 Task: Select the openOnFirstSeassionStart option in the open debug.
Action: Mouse moved to (23, 634)
Screenshot: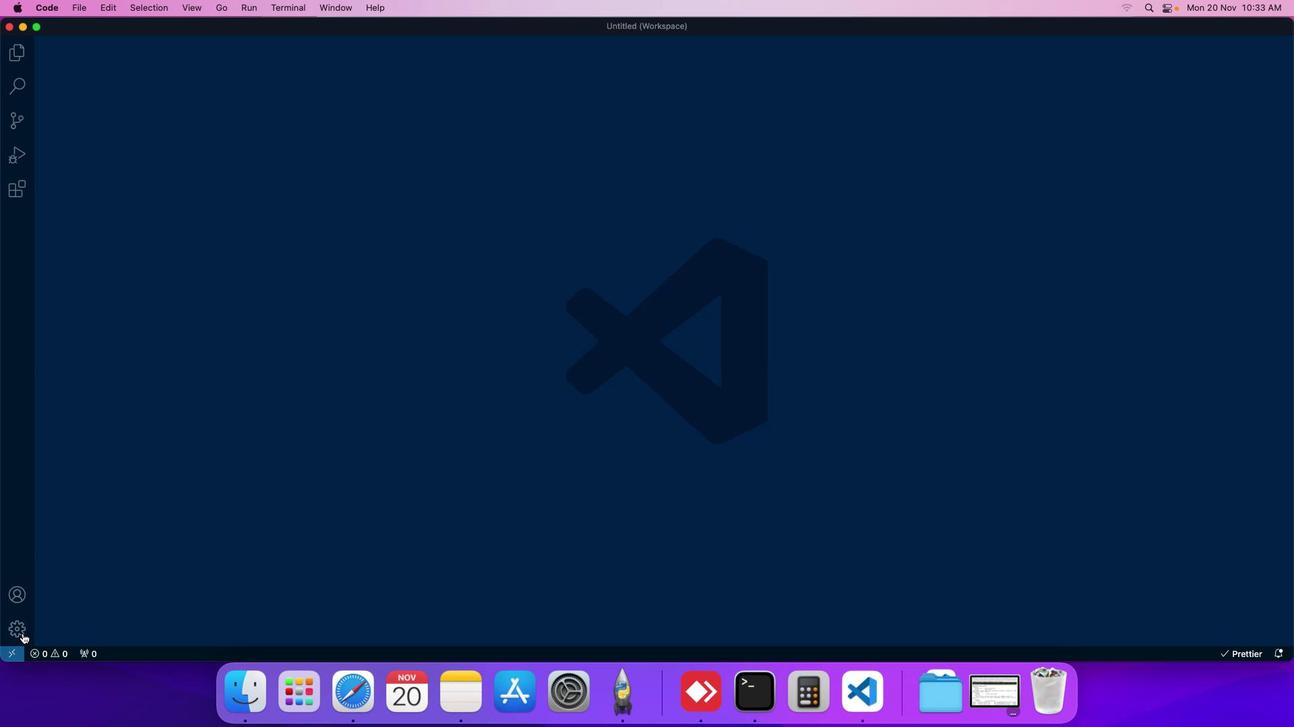 
Action: Mouse pressed left at (23, 634)
Screenshot: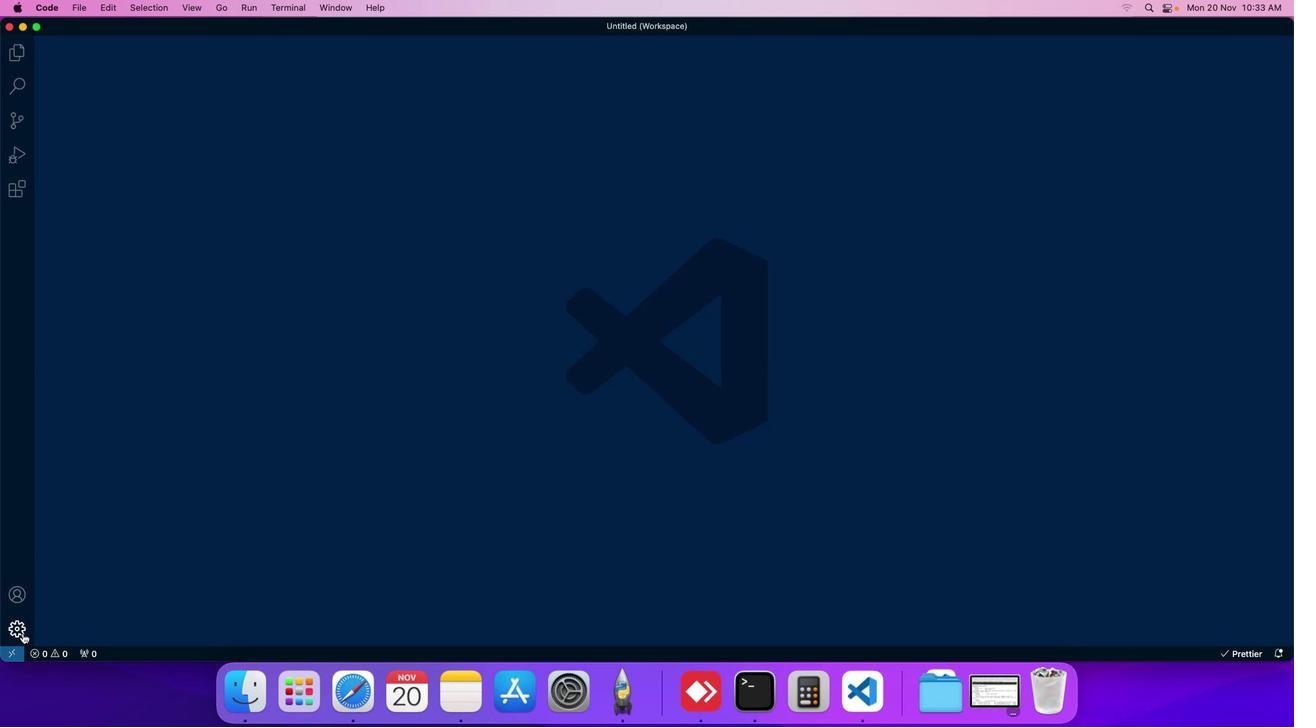 
Action: Mouse moved to (66, 531)
Screenshot: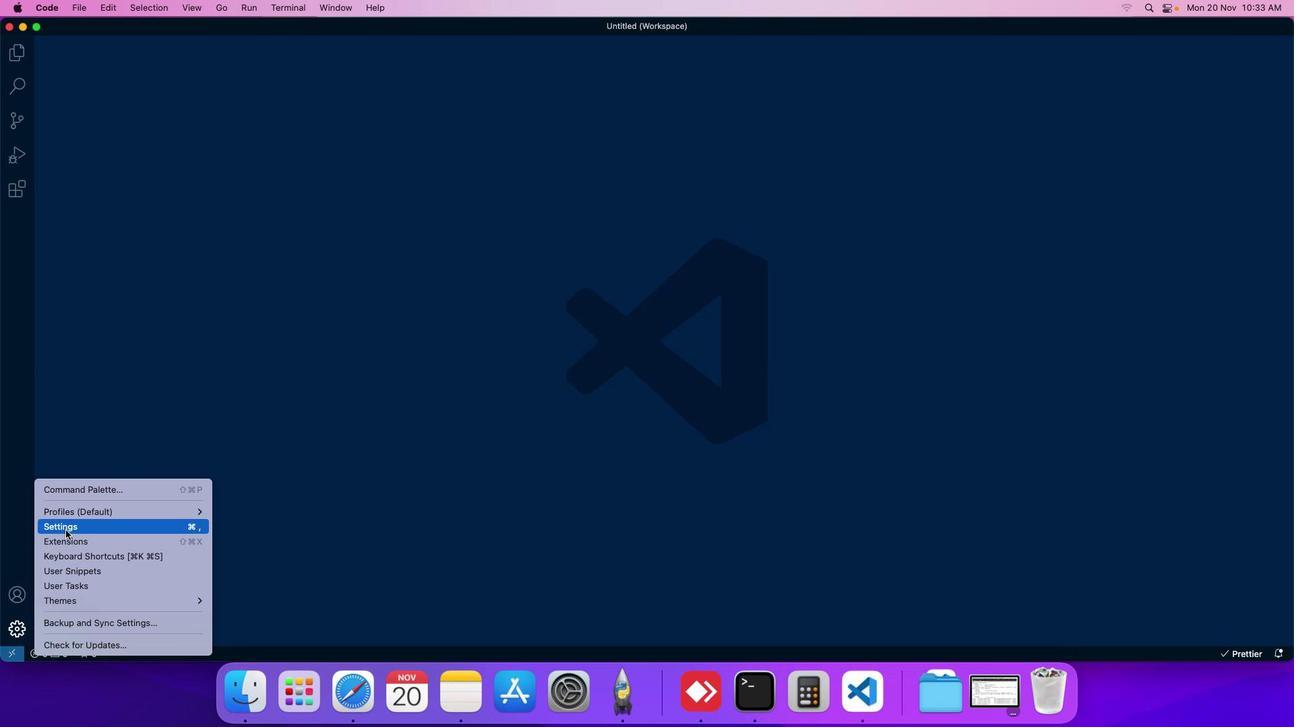 
Action: Mouse pressed left at (66, 531)
Screenshot: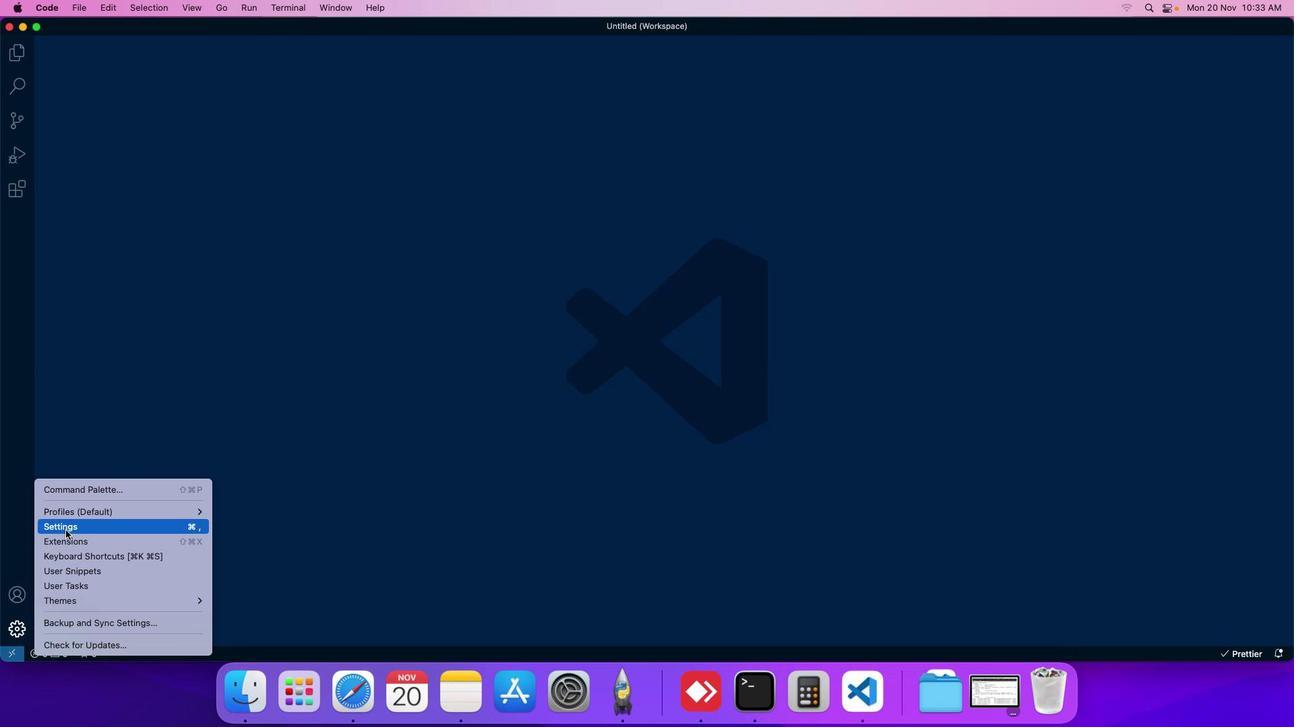 
Action: Mouse moved to (319, 106)
Screenshot: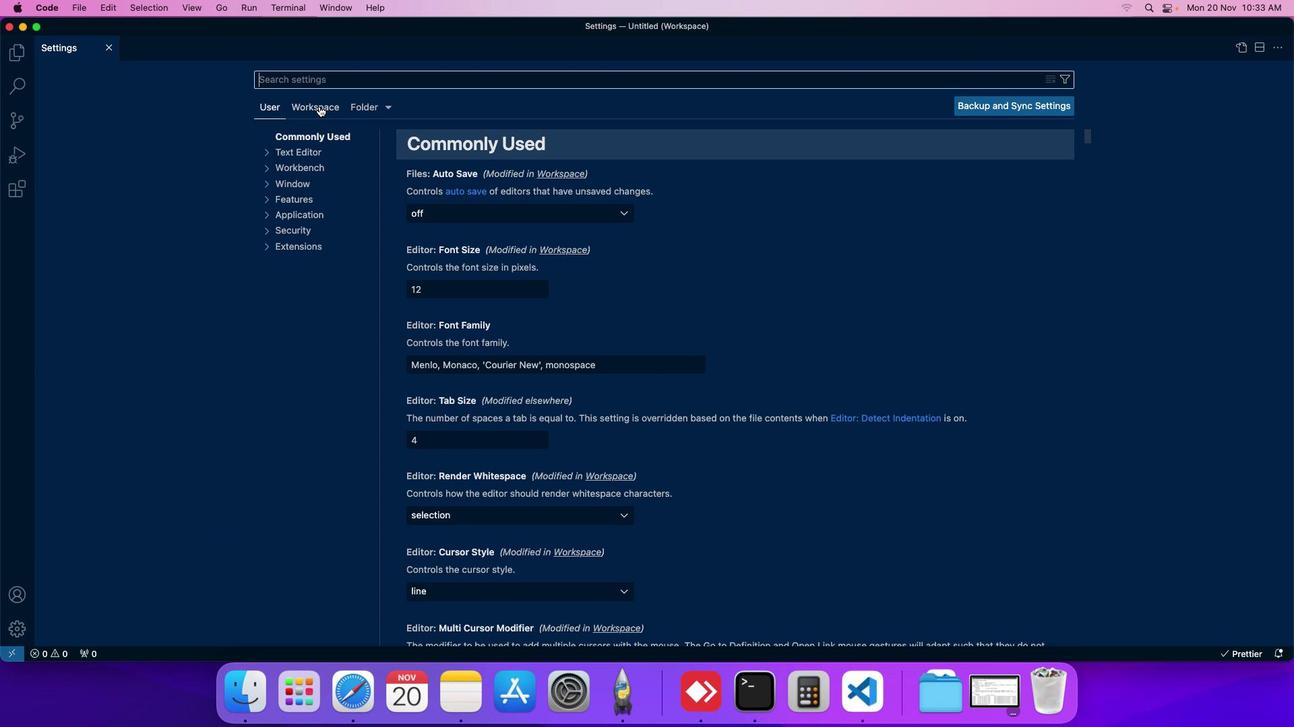 
Action: Mouse pressed left at (319, 106)
Screenshot: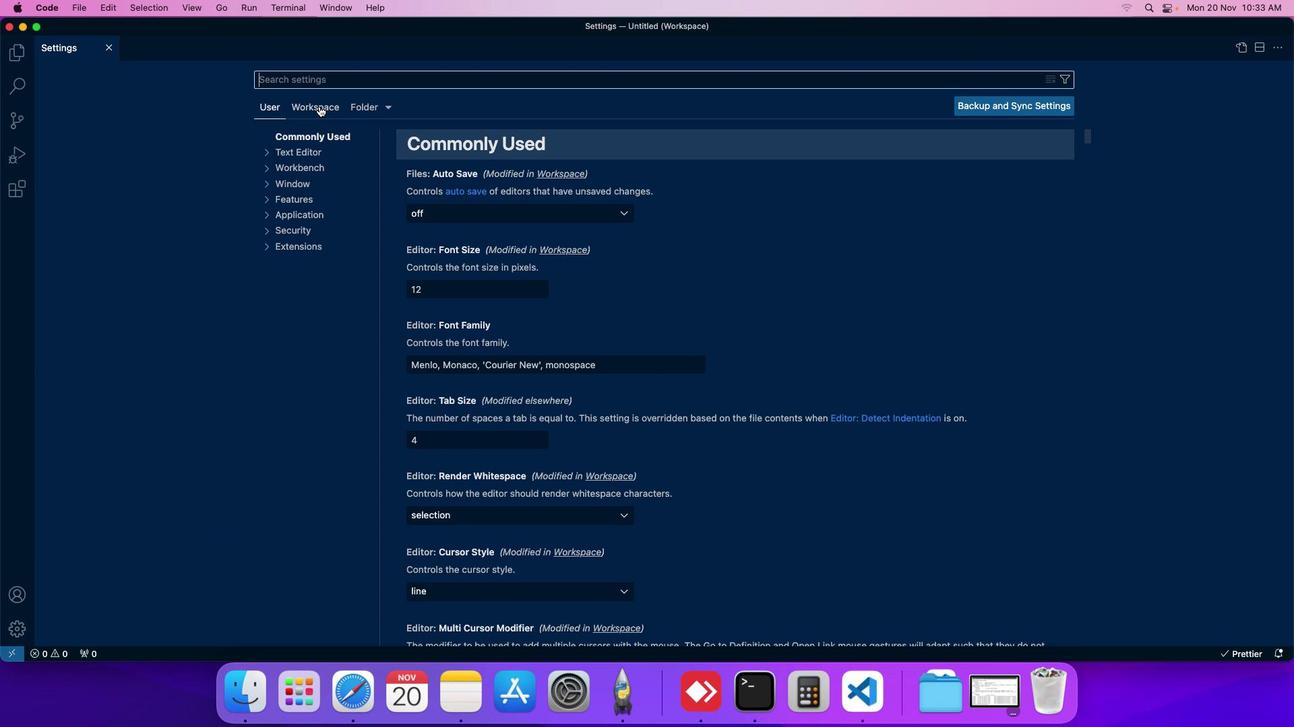 
Action: Mouse moved to (305, 199)
Screenshot: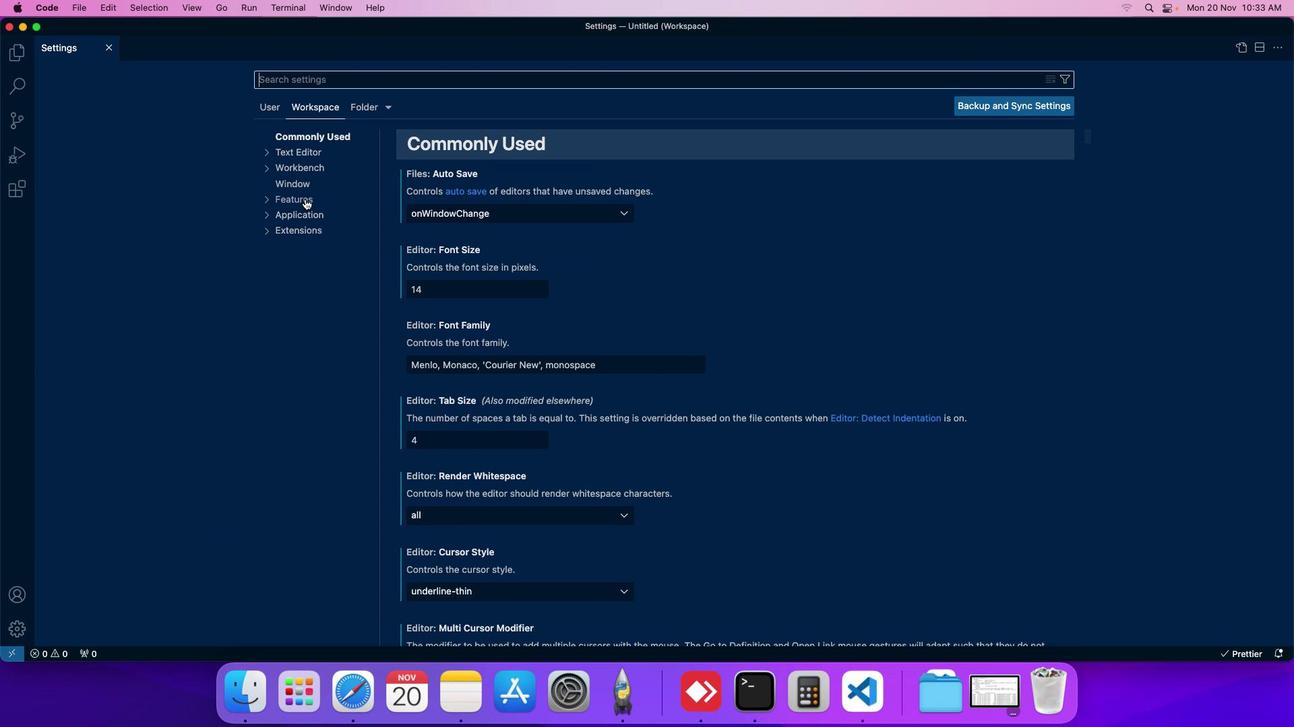 
Action: Mouse pressed left at (305, 199)
Screenshot: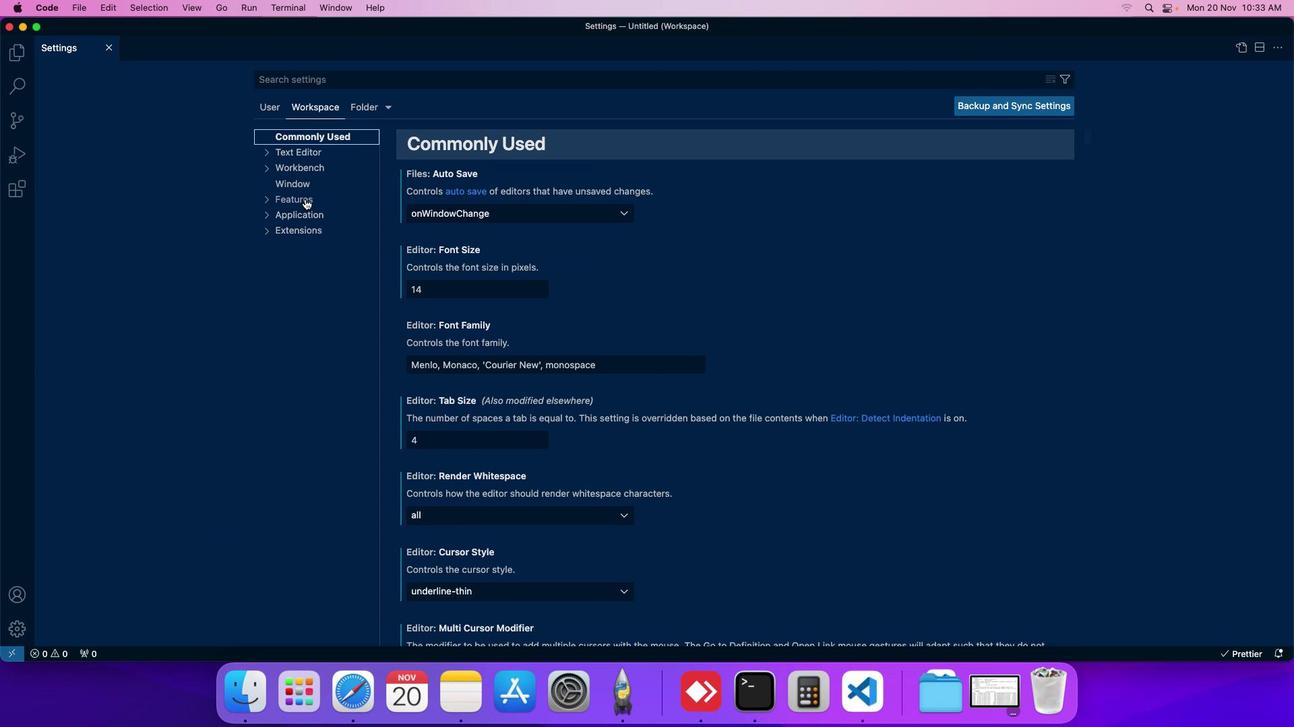 
Action: Mouse moved to (293, 262)
Screenshot: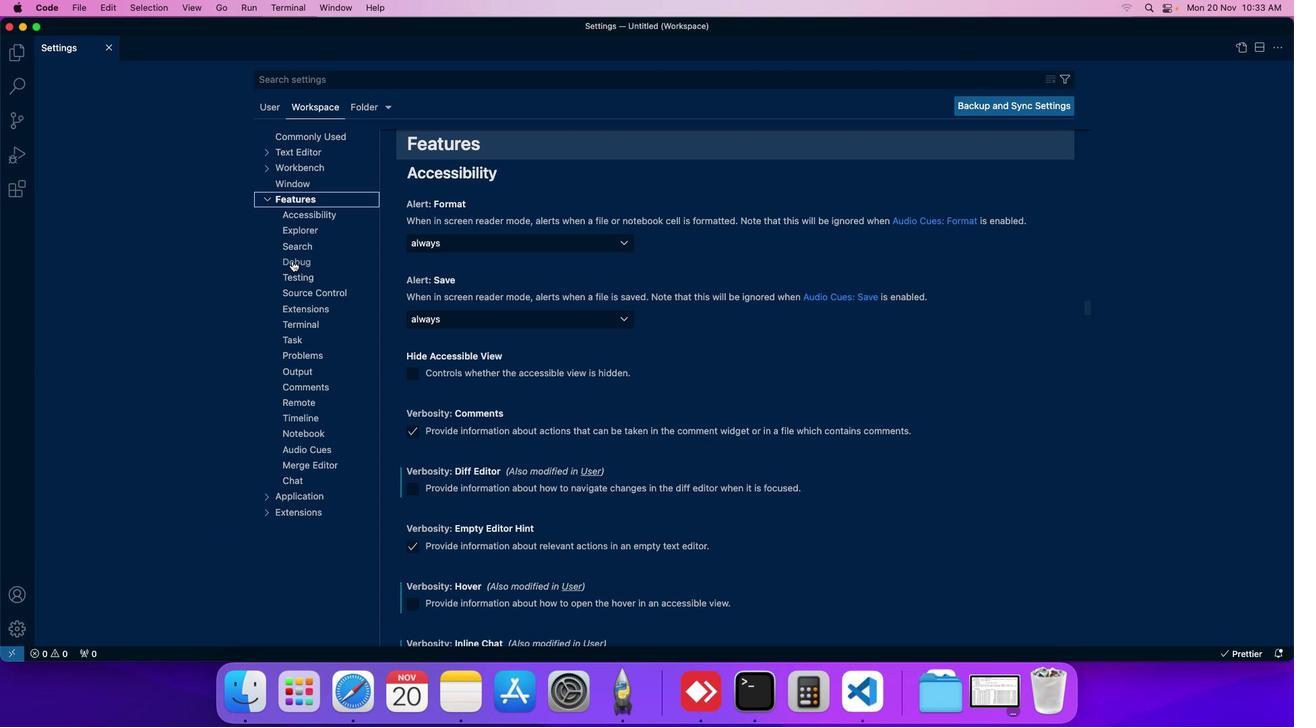 
Action: Mouse pressed left at (293, 262)
Screenshot: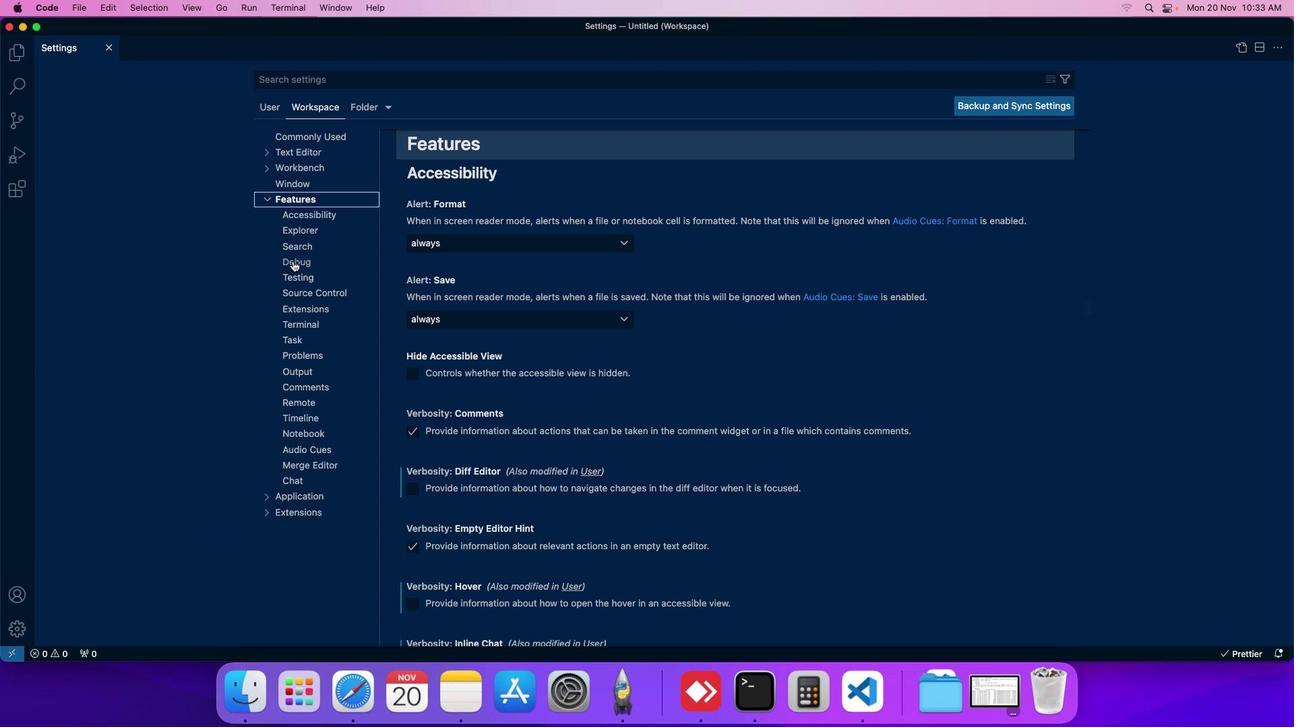 
Action: Mouse moved to (403, 285)
Screenshot: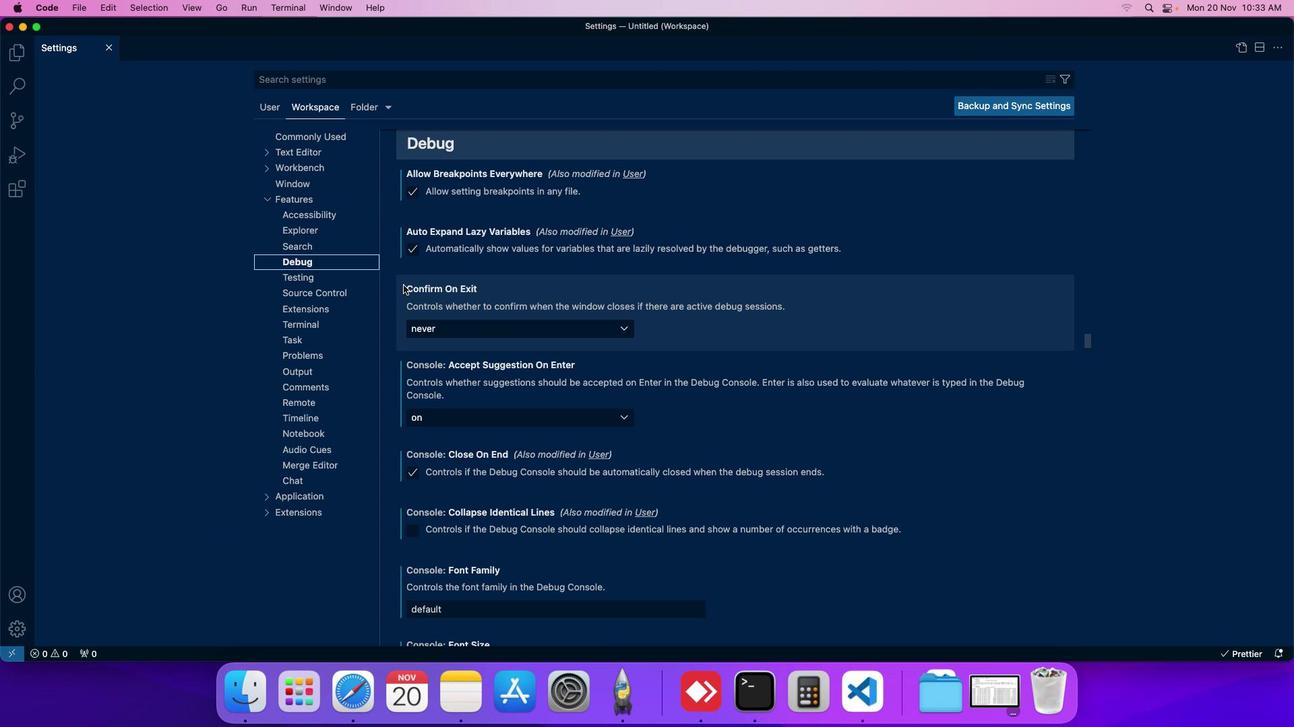
Action: Mouse scrolled (403, 285) with delta (0, 0)
Screenshot: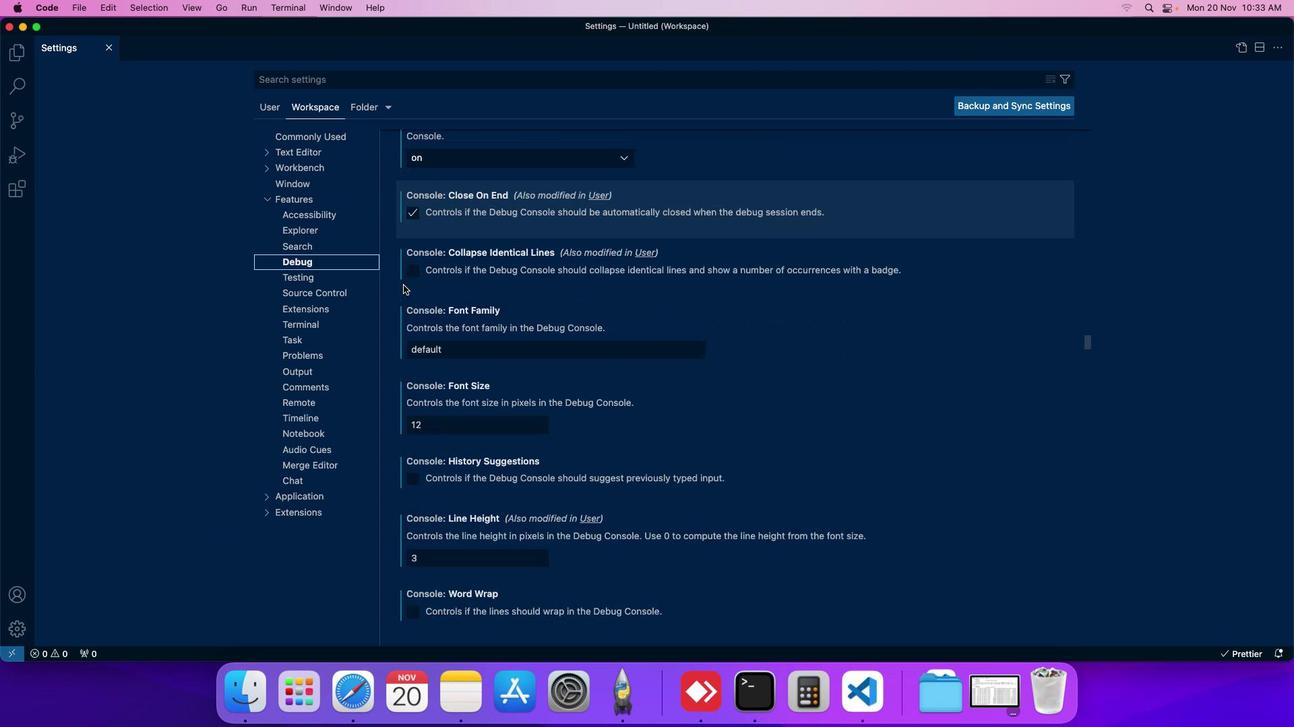 
Action: Mouse scrolled (403, 285) with delta (0, 0)
Screenshot: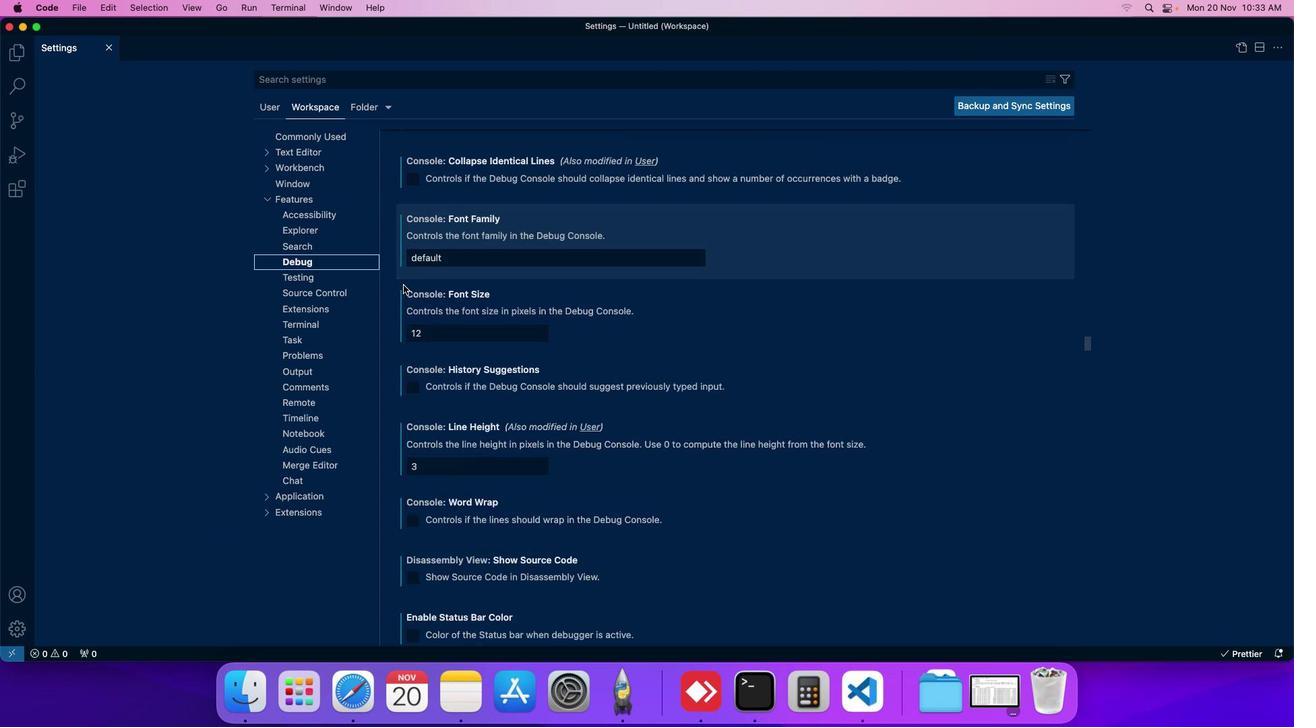 
Action: Mouse scrolled (403, 285) with delta (0, 0)
Screenshot: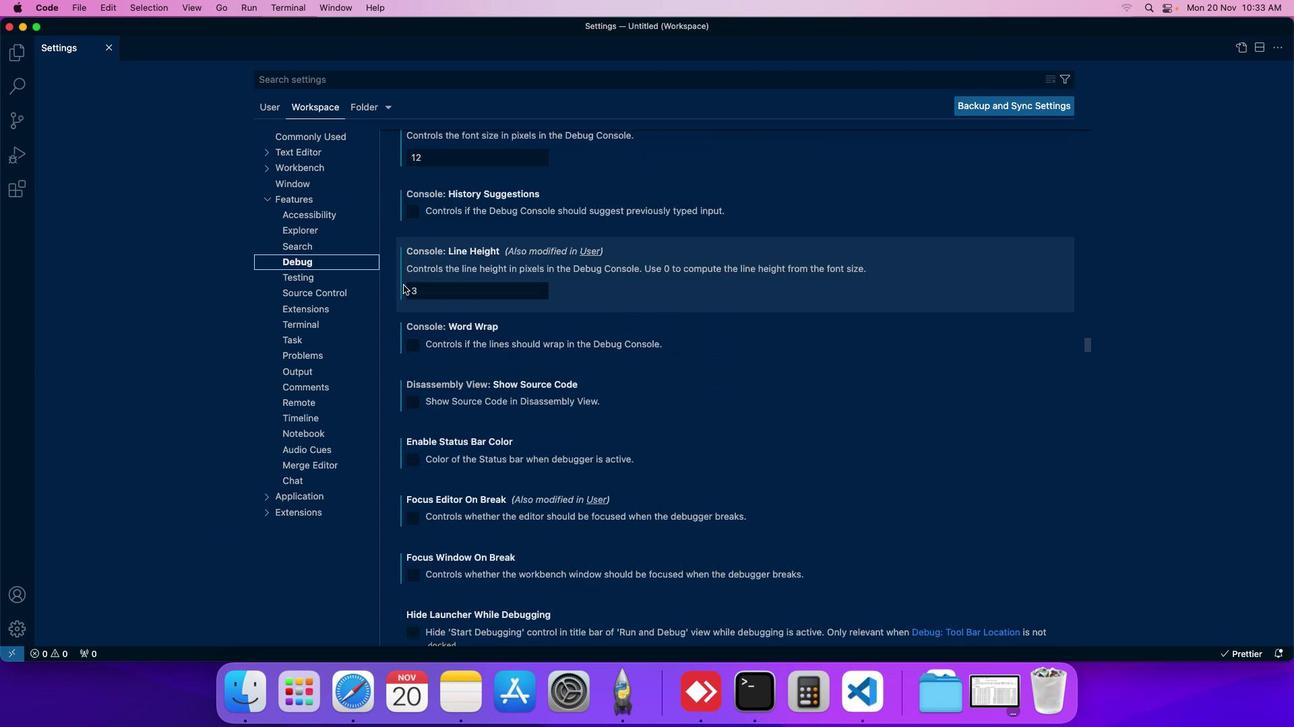 
Action: Mouse scrolled (403, 285) with delta (0, 0)
Screenshot: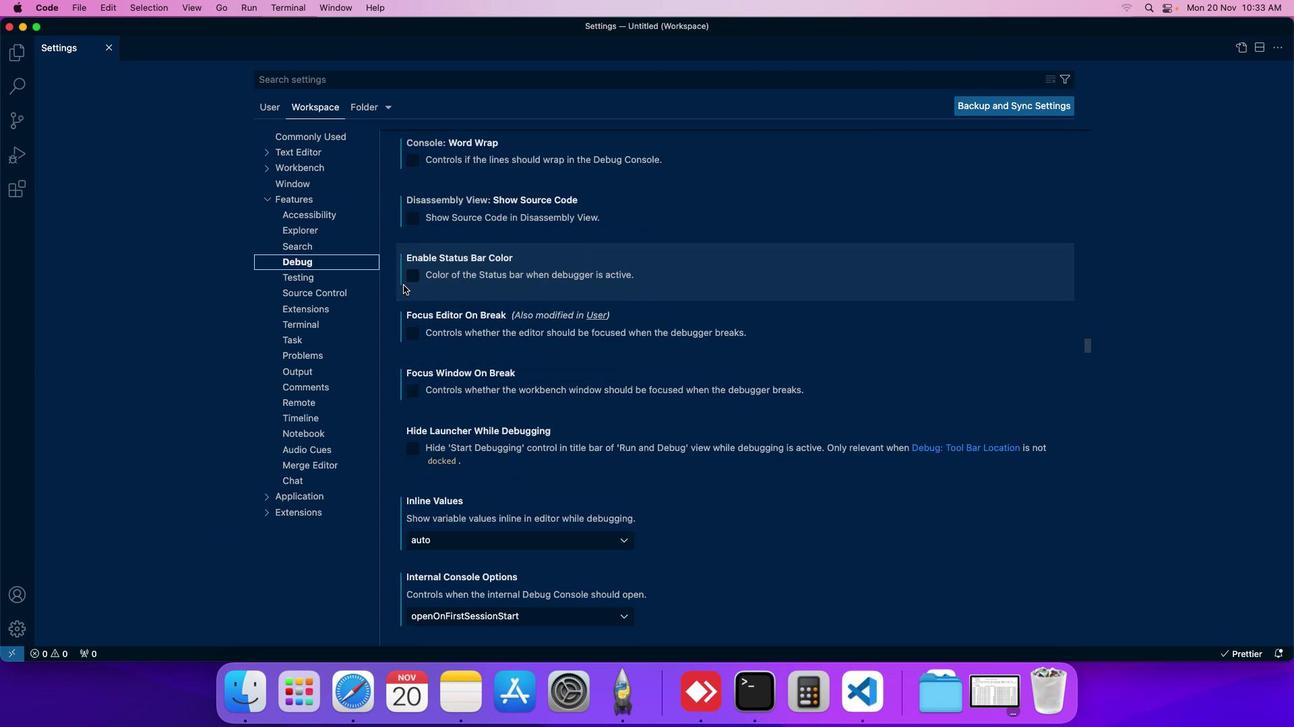 
Action: Mouse scrolled (403, 285) with delta (0, 0)
Screenshot: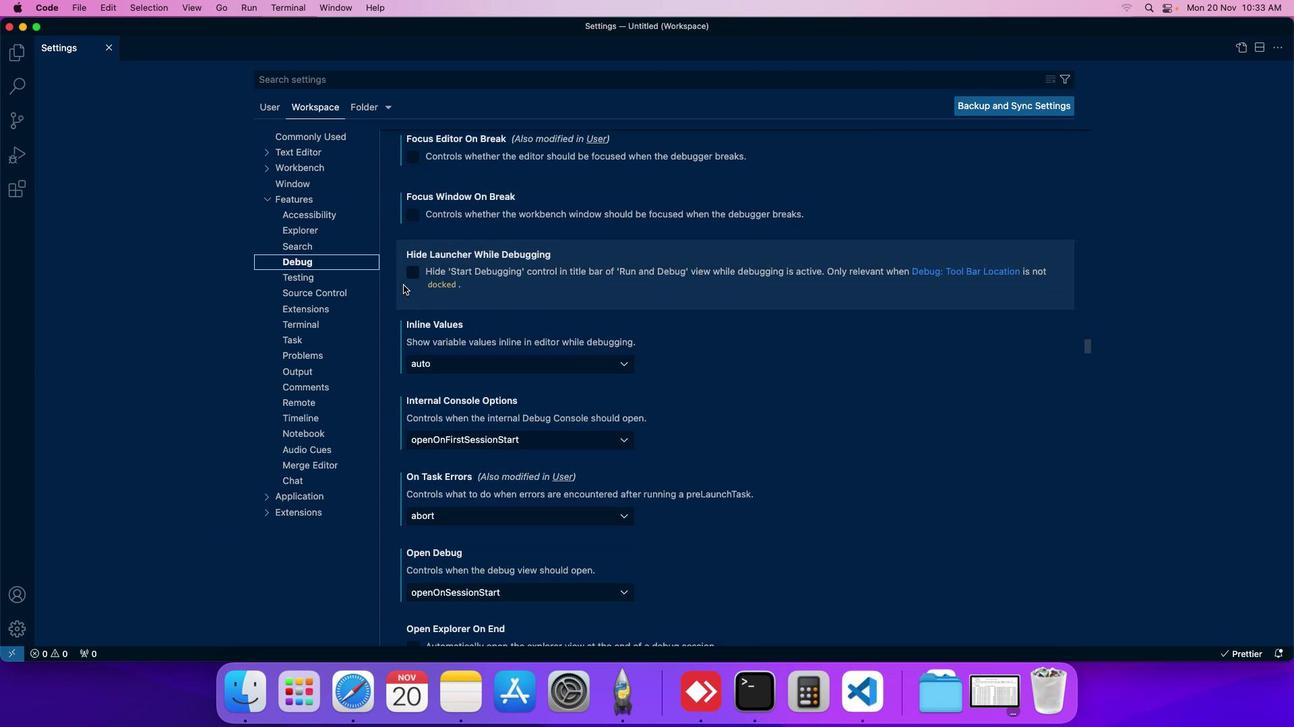 
Action: Mouse scrolled (403, 285) with delta (0, 0)
Screenshot: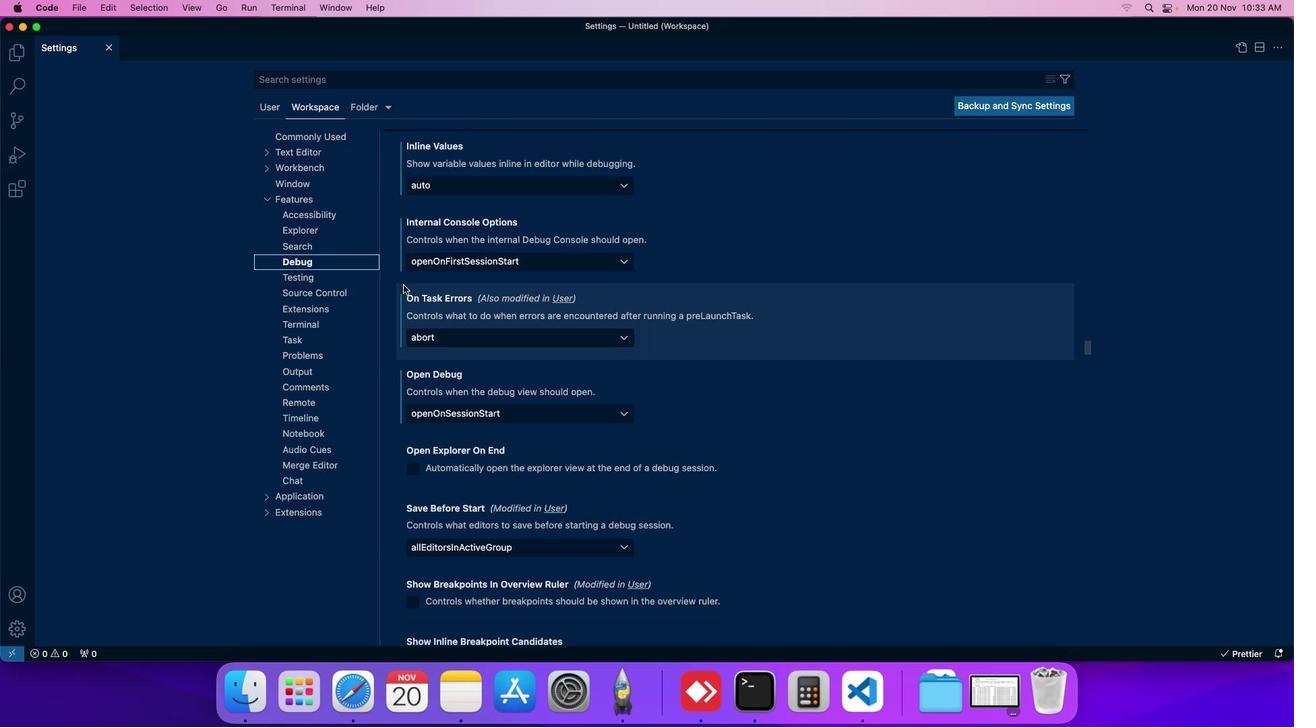 
Action: Mouse moved to (477, 300)
Screenshot: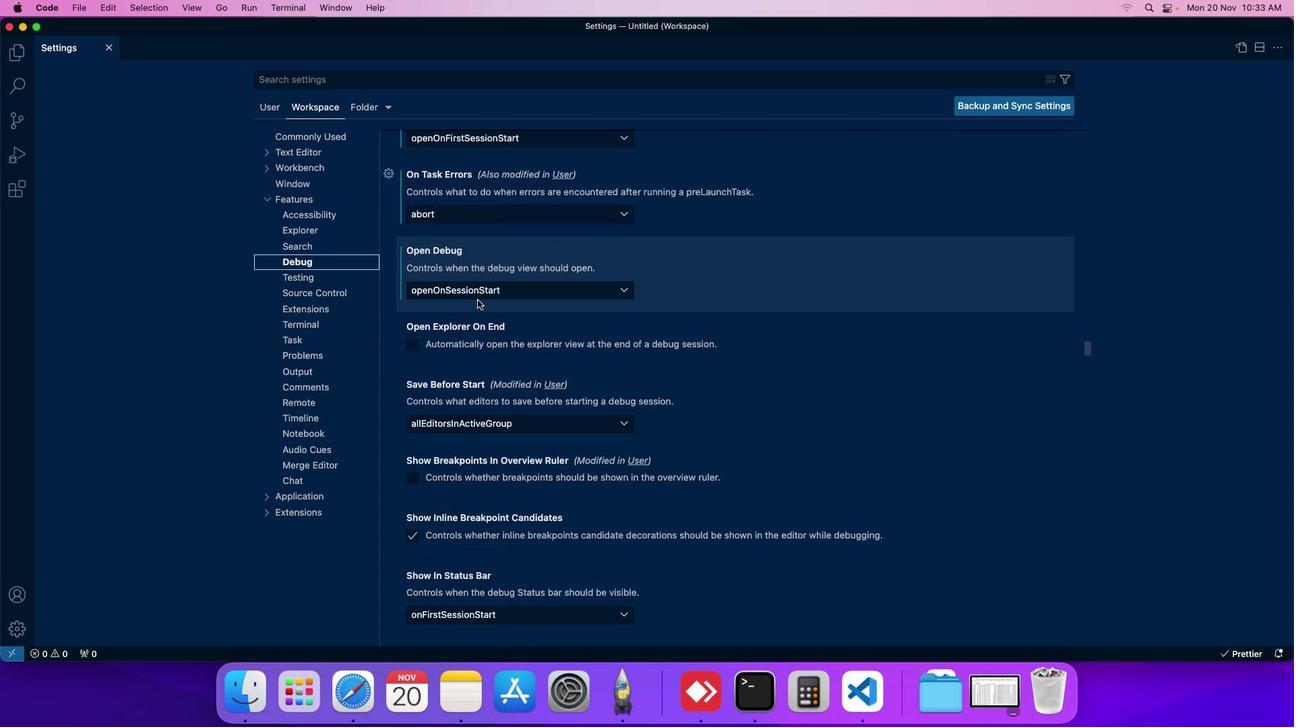 
Action: Mouse scrolled (477, 300) with delta (0, 0)
Screenshot: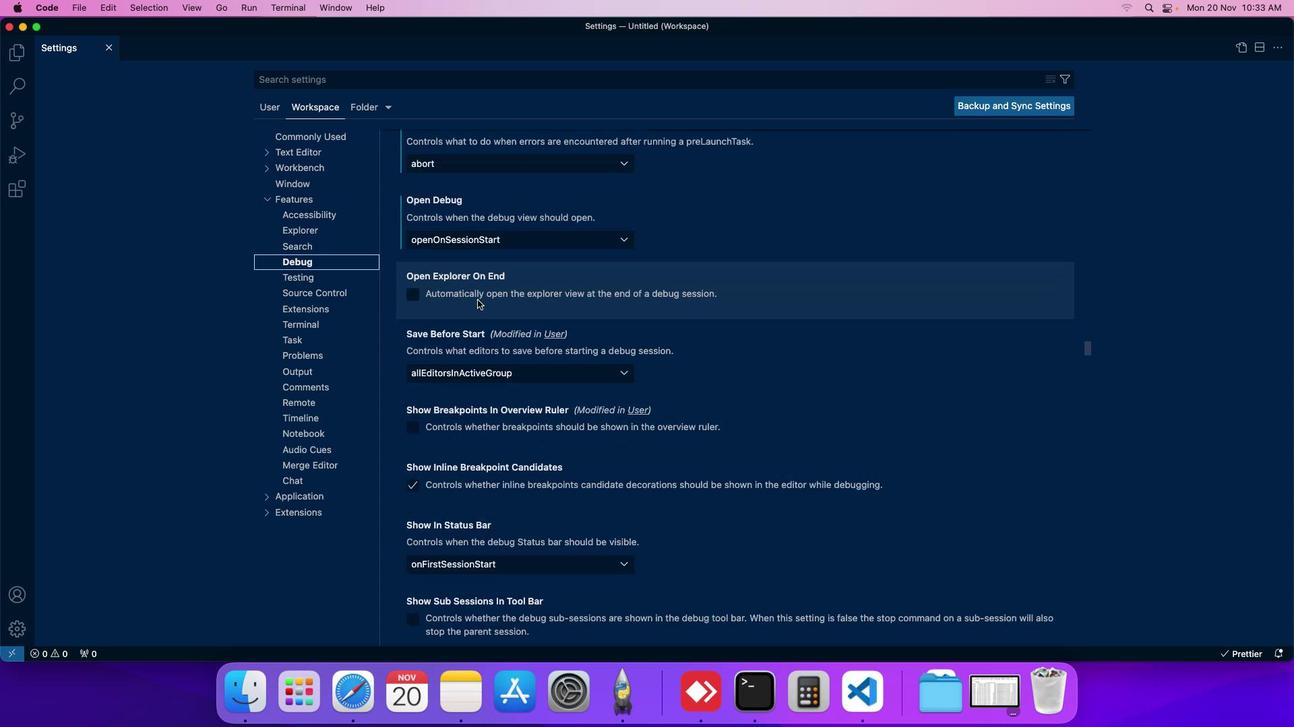 
Action: Mouse moved to (440, 235)
Screenshot: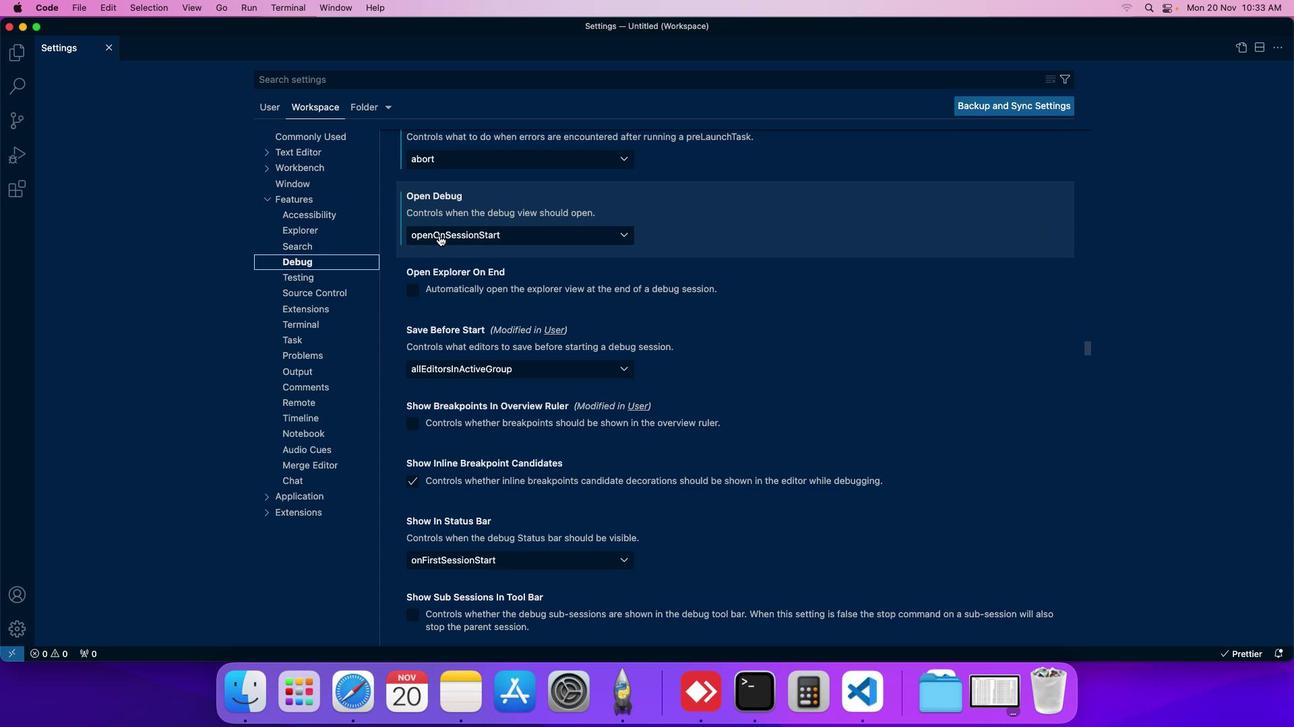 
Action: Mouse pressed left at (440, 235)
Screenshot: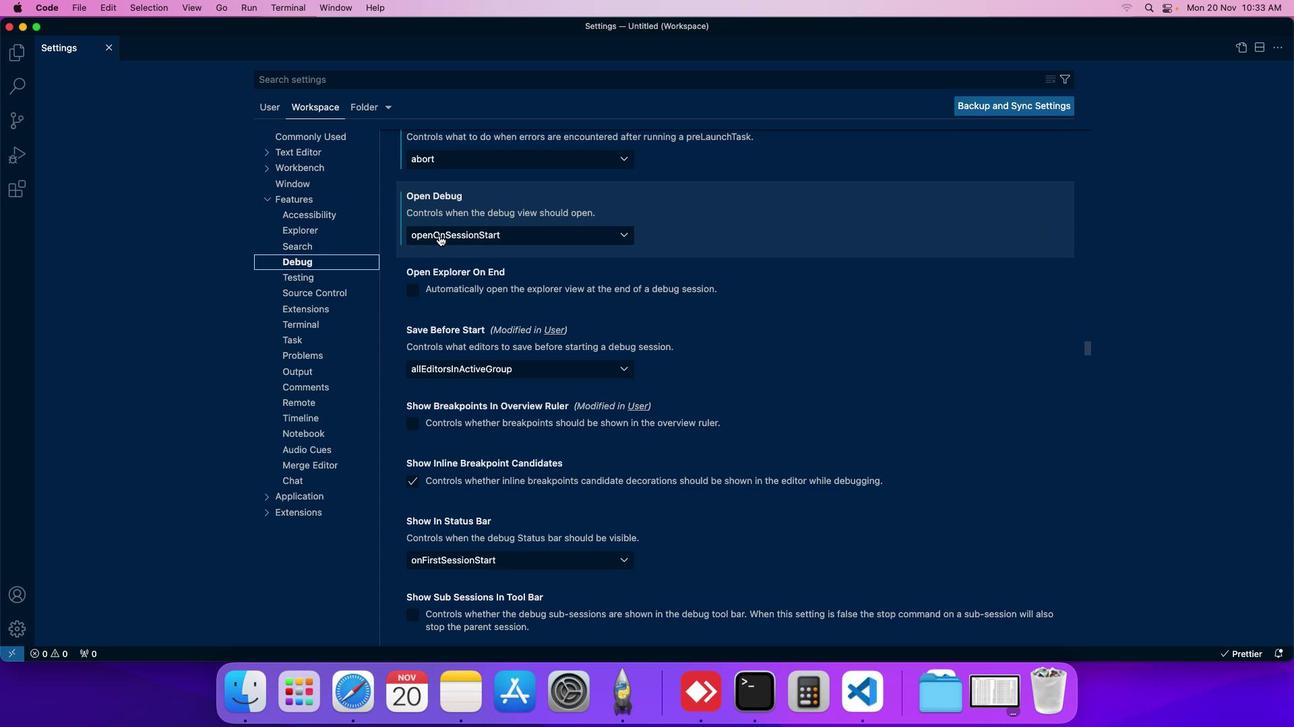 
Action: Mouse moved to (434, 281)
Screenshot: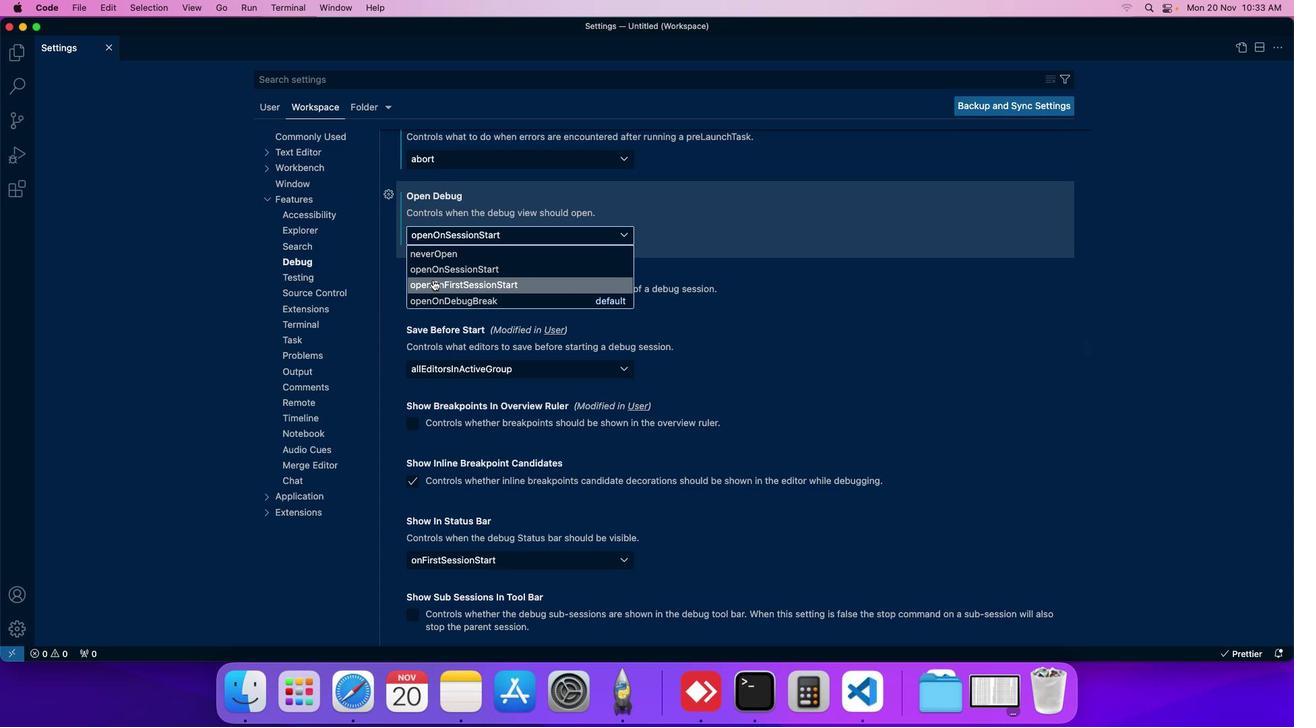 
Action: Mouse pressed left at (434, 281)
Screenshot: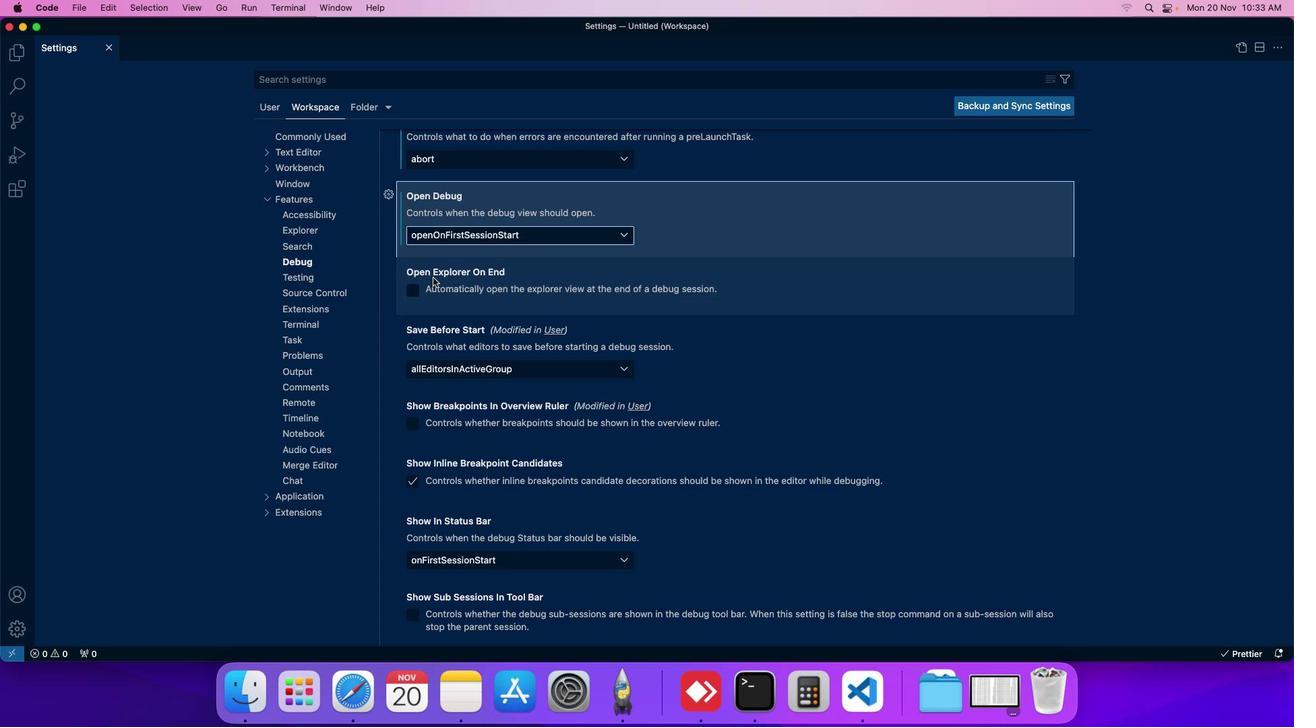 
Action: Mouse moved to (452, 241)
Screenshot: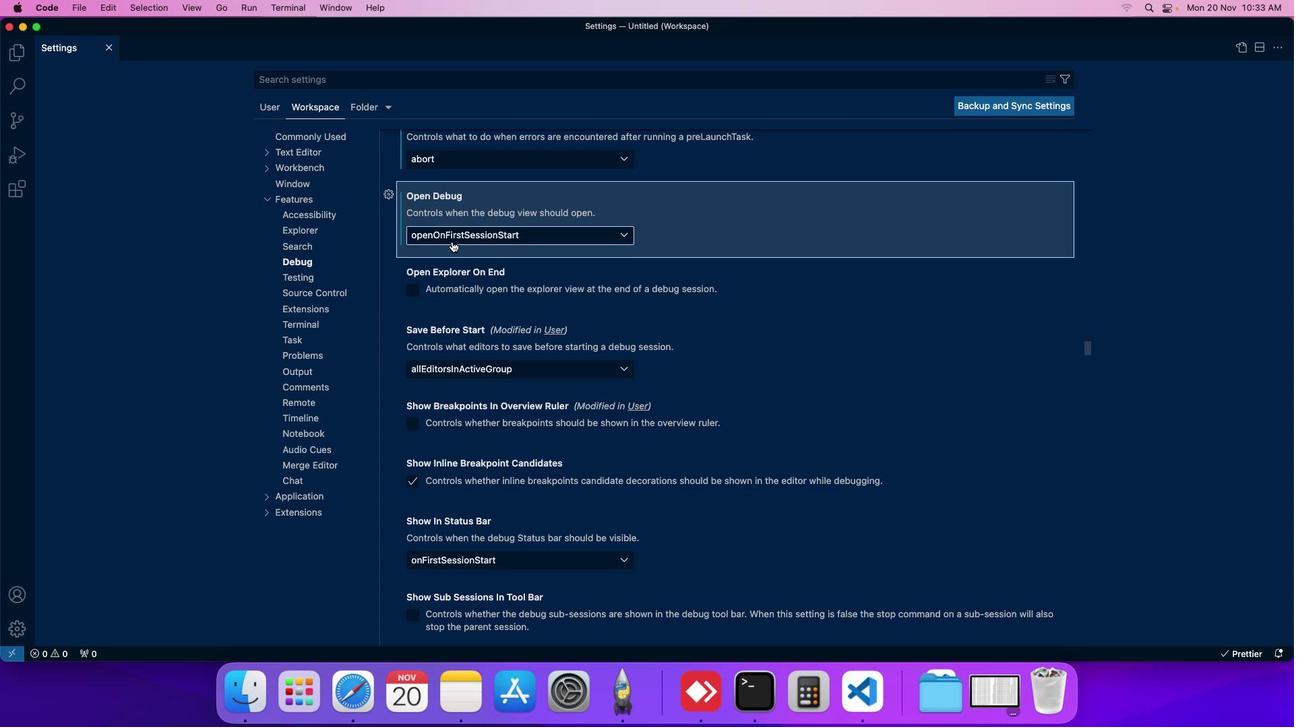 
